 Task: Create New Customer with Customer Name: New York Pizza Pasta, Billing Address Line1: 4201 Skips Lane, Billing Address Line2:  Phoenix, Billing Address Line3:  Arizona 85012
Action: Mouse pressed left at (191, 35)
Screenshot: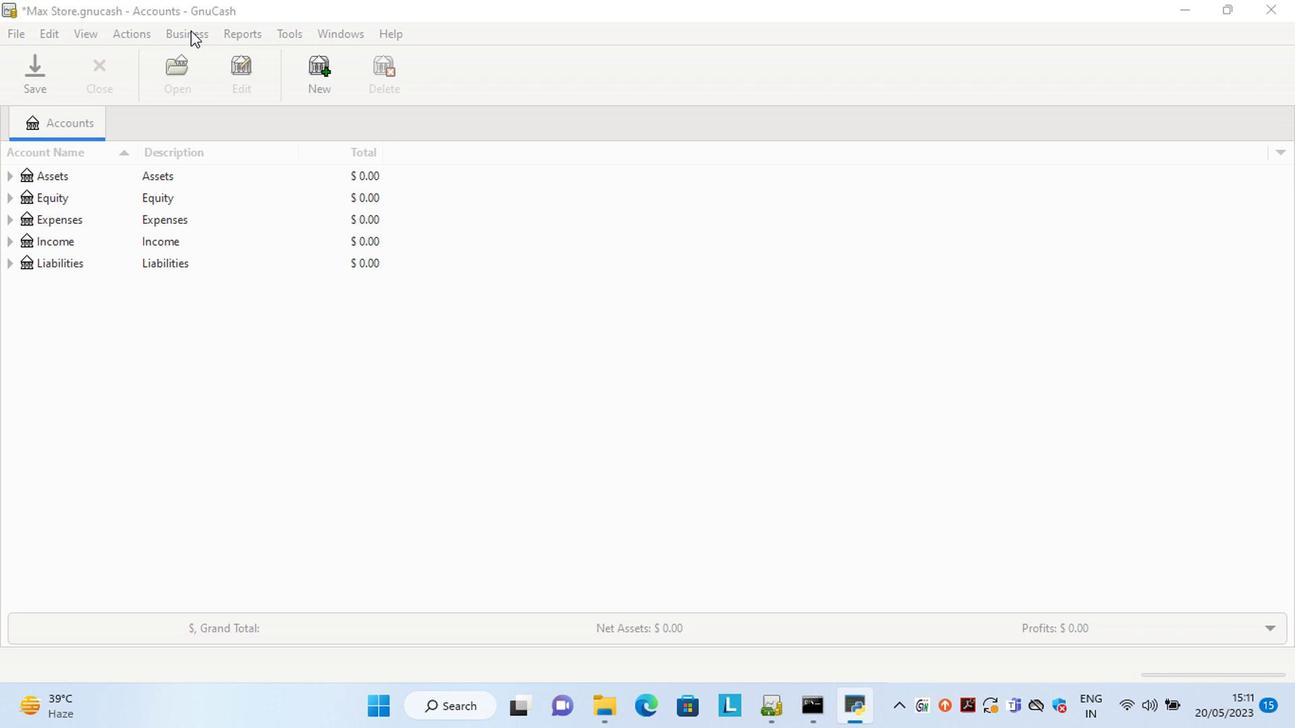 
Action: Mouse moved to (384, 79)
Screenshot: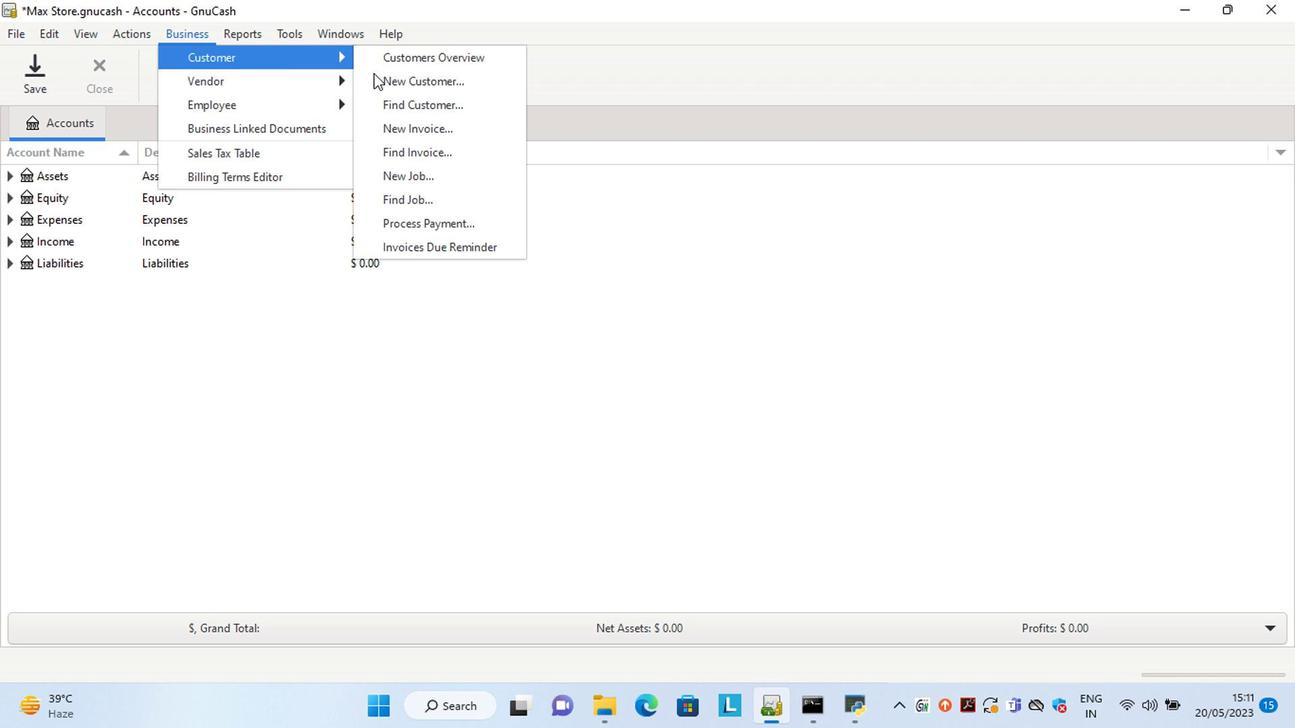 
Action: Mouse pressed left at (384, 79)
Screenshot: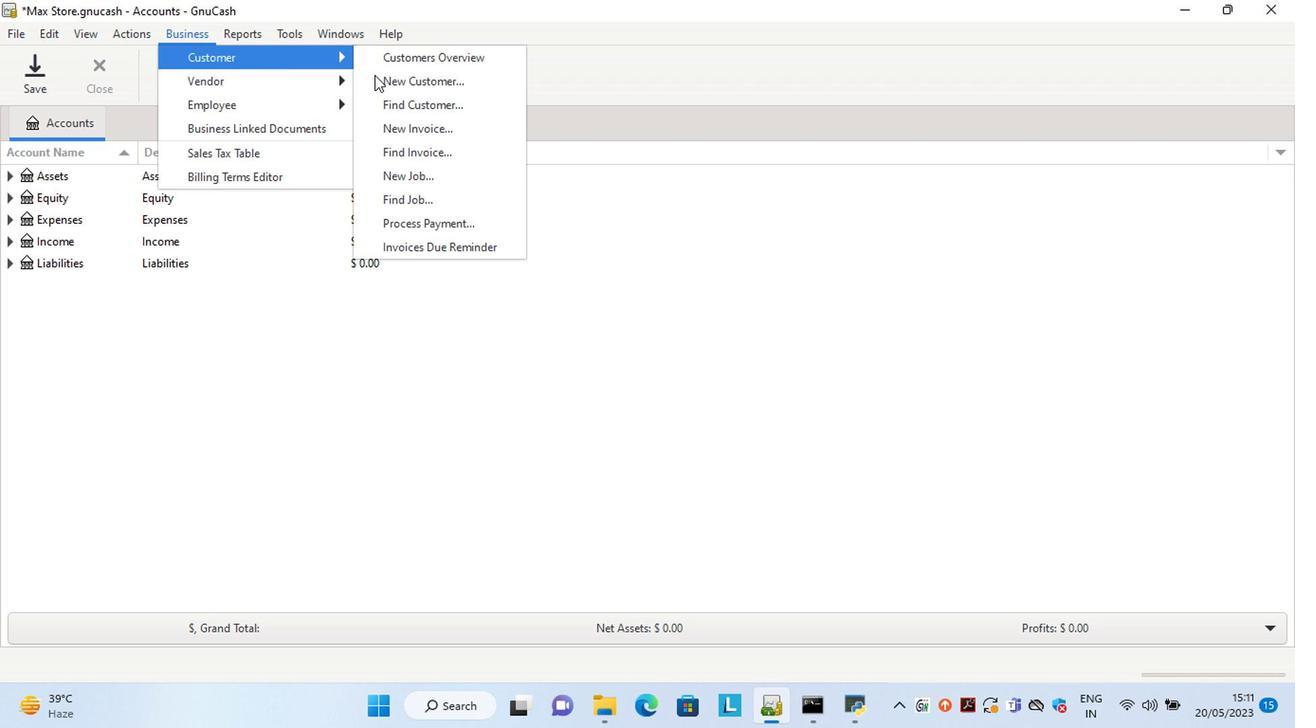 
Action: Mouse moved to (1041, 342)
Screenshot: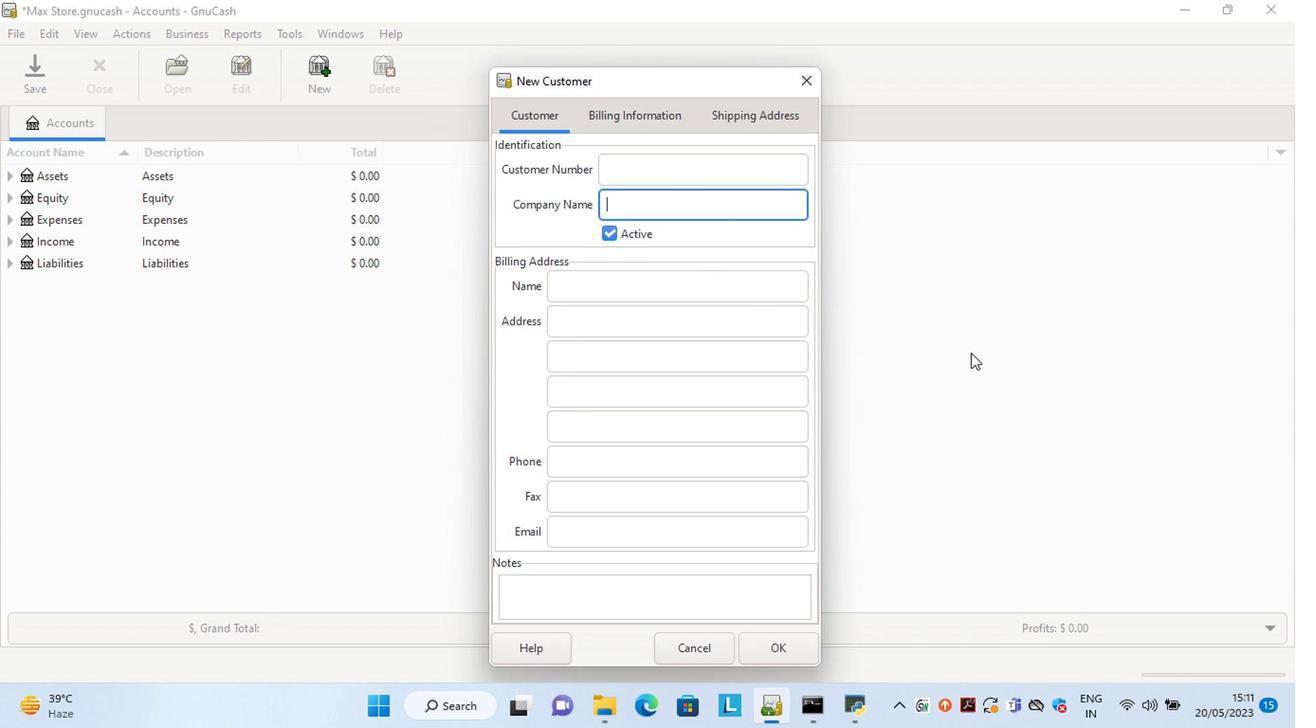 
Action: Key pressed <Key.shift>New<Key.space><Key.shift>York<Key.space><Key.shift>Pizza<Key.space><Key.shift>Pa<Key.backspace>asta<Key.tab><Key.tab><Key.tab>4201<Key.space><Key.shift>Skips<Key.space><Key.shift>Lane<Key.tab>p<Key.tab>a<Key.tab>
Screenshot: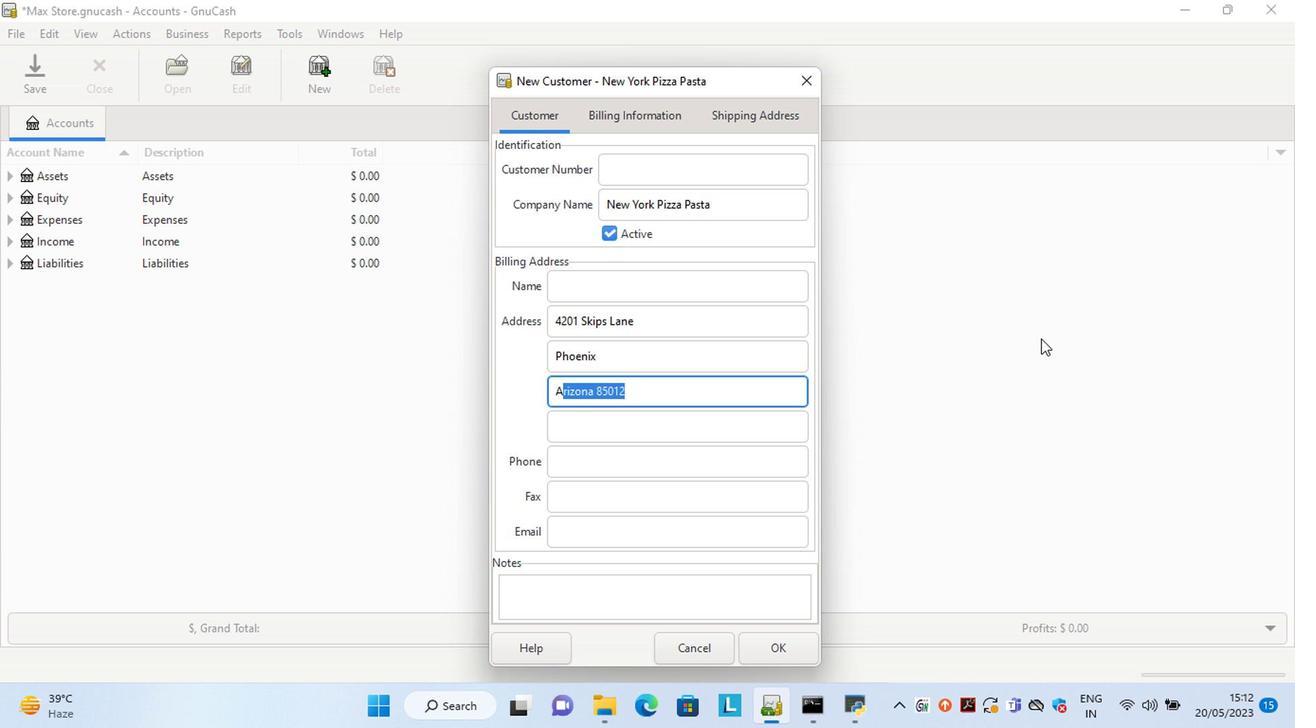 
Action: Mouse moved to (785, 646)
Screenshot: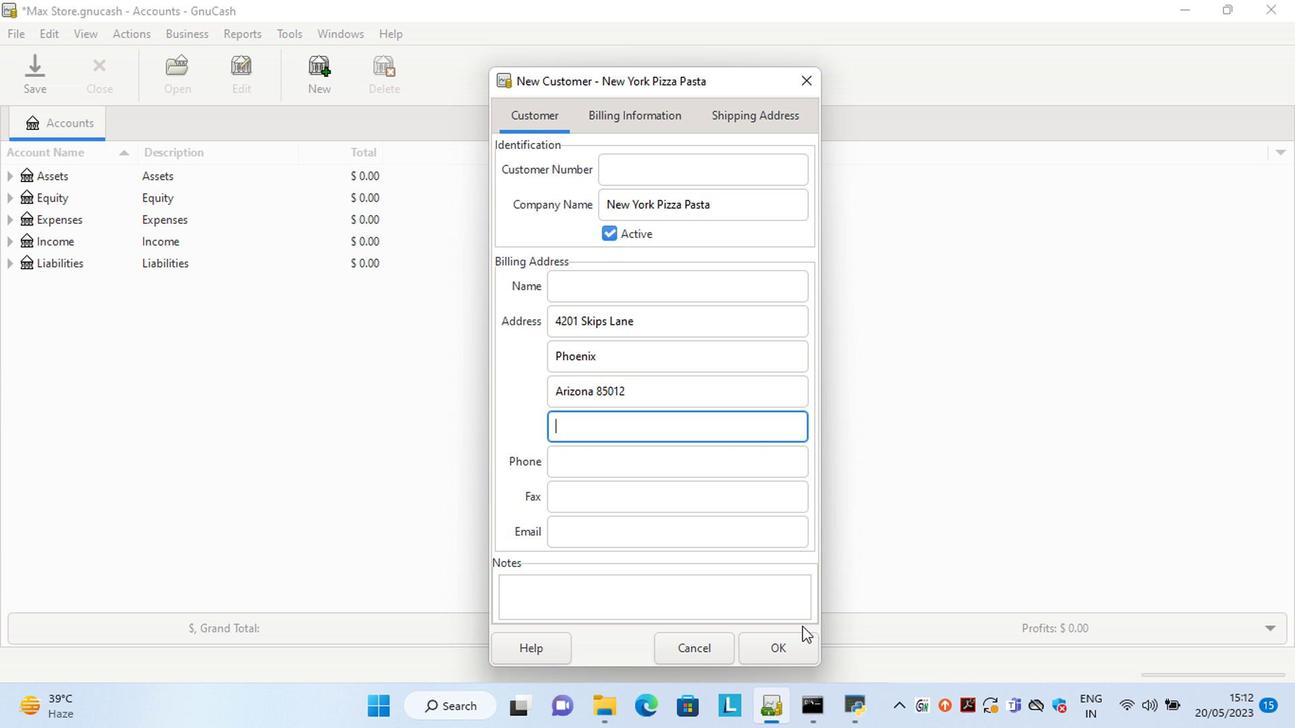 
Action: Mouse pressed left at (785, 646)
Screenshot: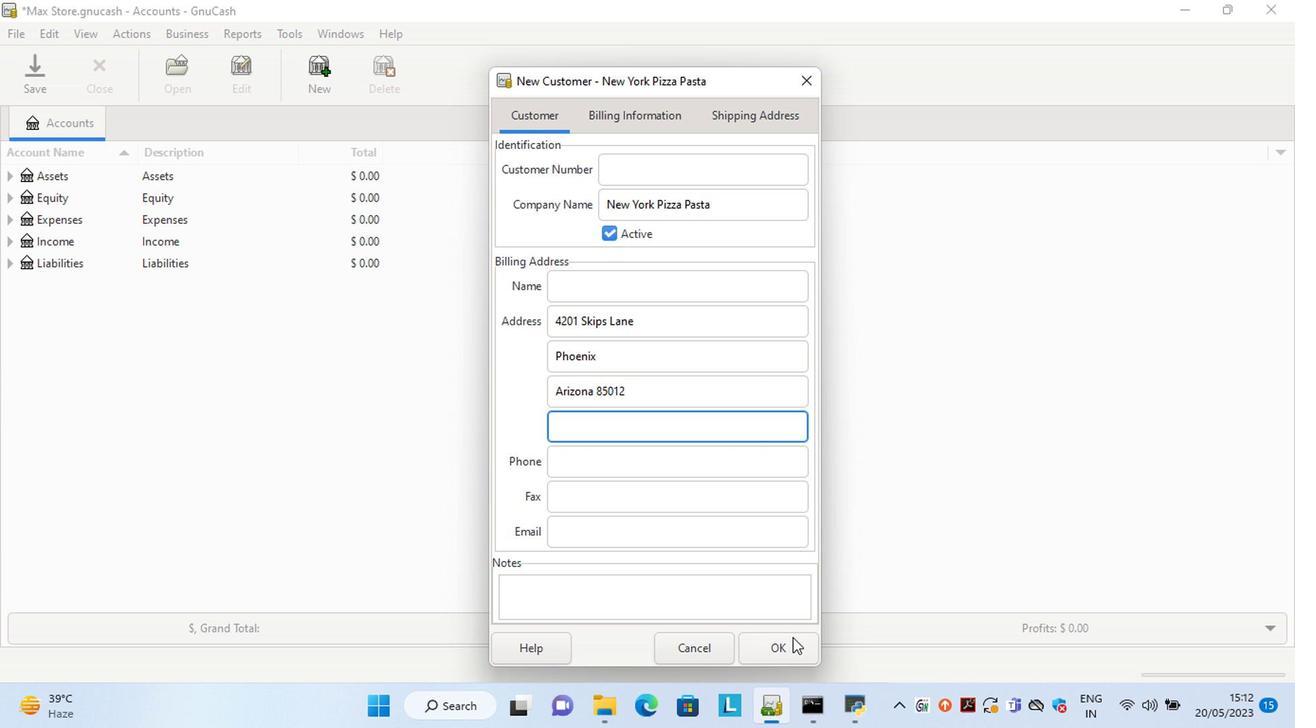 
